 Task: Measure the distance between Portland and Sacramento.
Action: Key pressed ortlan
Screenshot: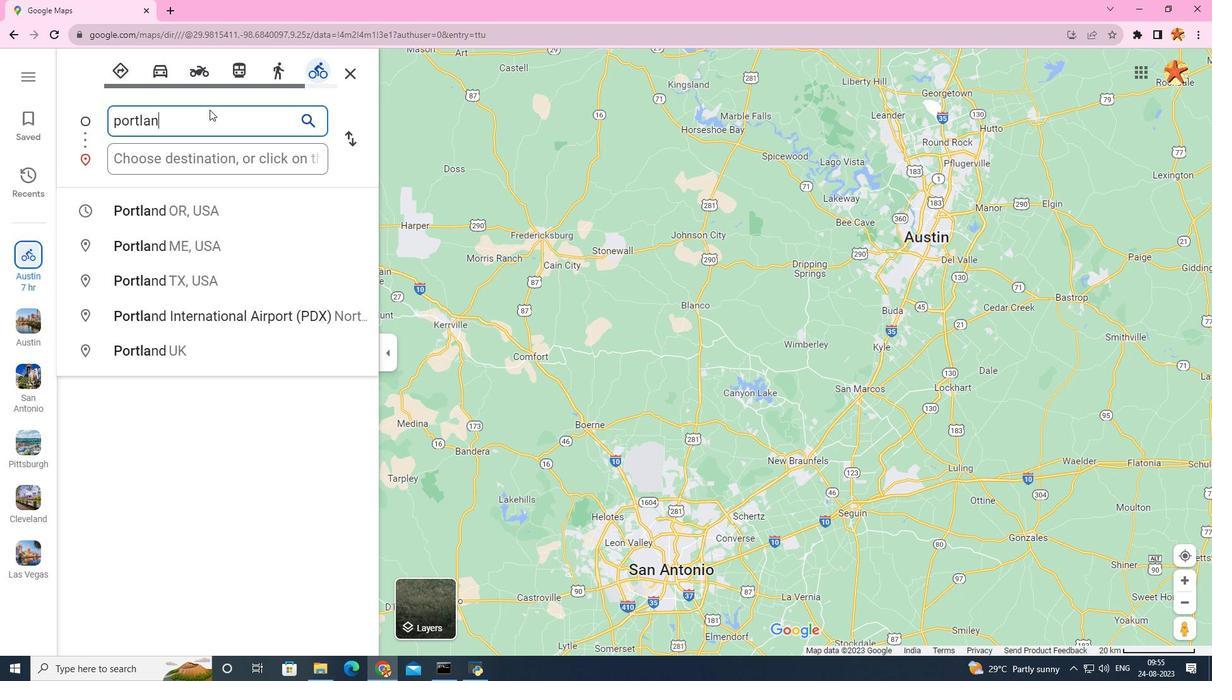 
Action: Mouse moved to (150, 212)
Screenshot: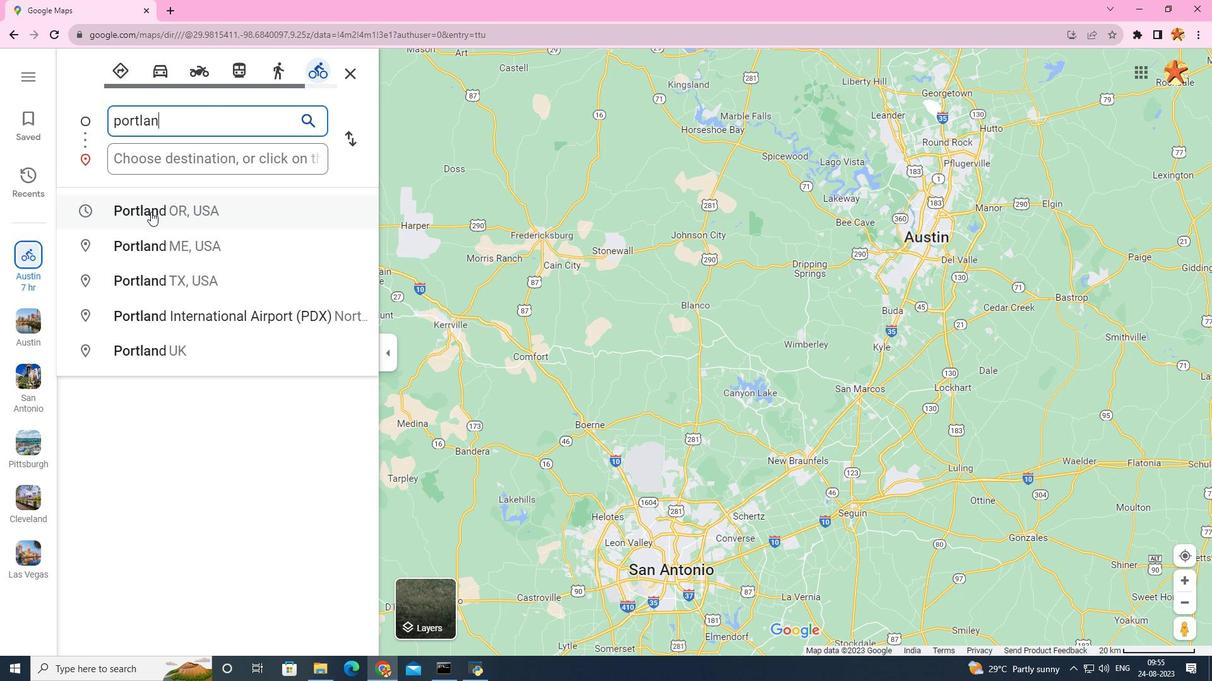 
Action: Mouse pressed left at (150, 212)
Screenshot: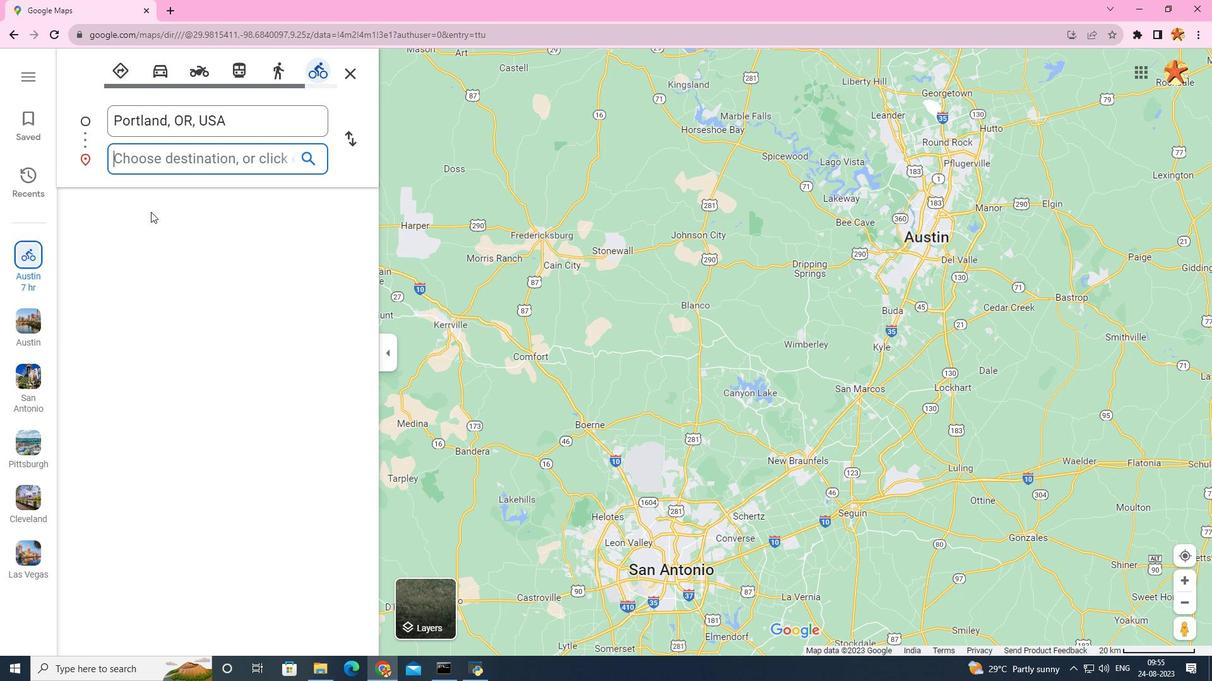 
Action: Mouse moved to (183, 162)
Screenshot: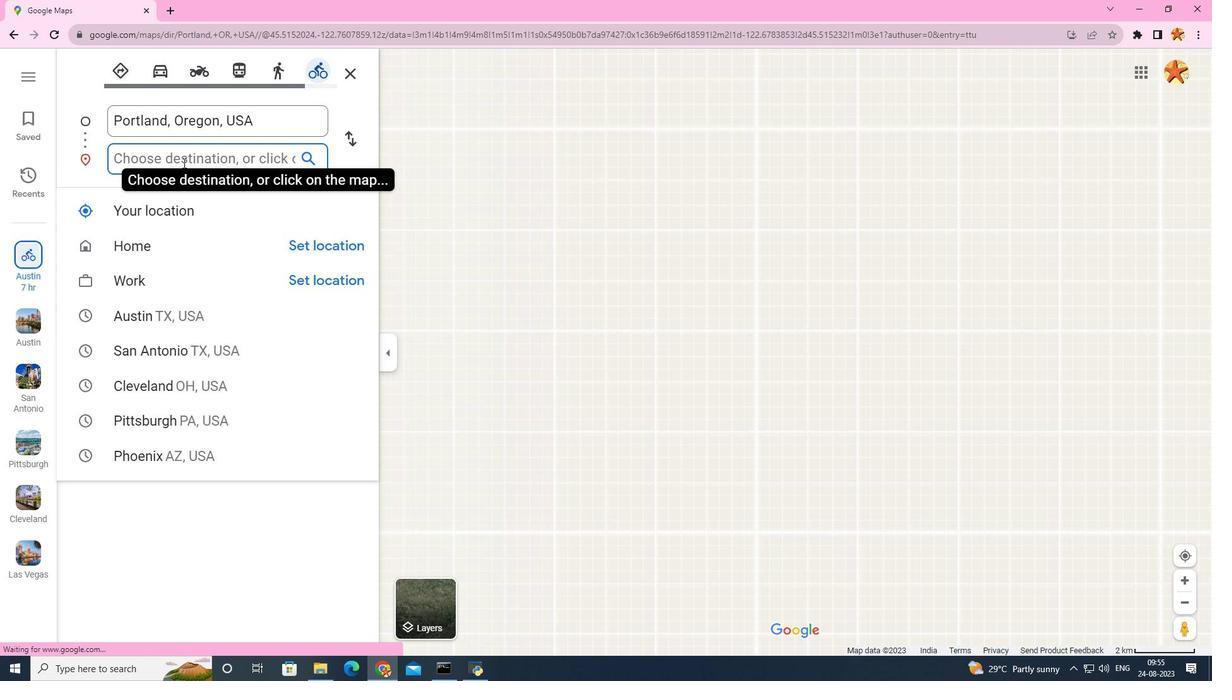 
Action: Mouse pressed left at (183, 162)
Screenshot: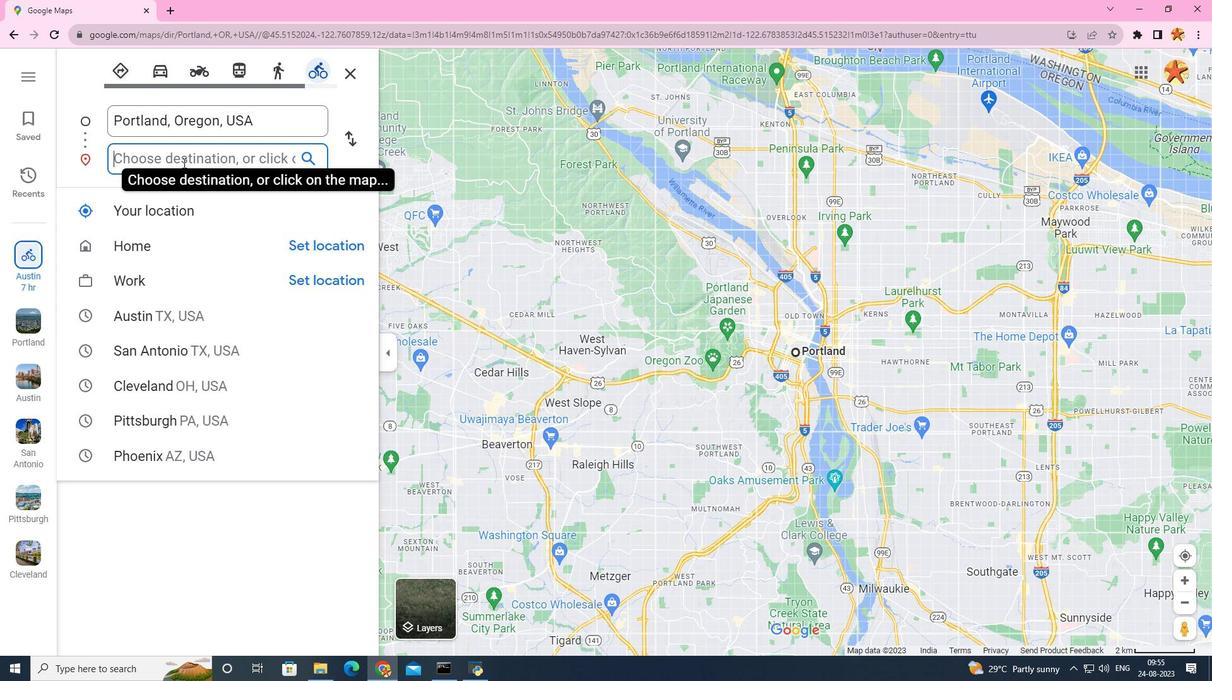 
Action: Mouse moved to (181, 161)
Screenshot: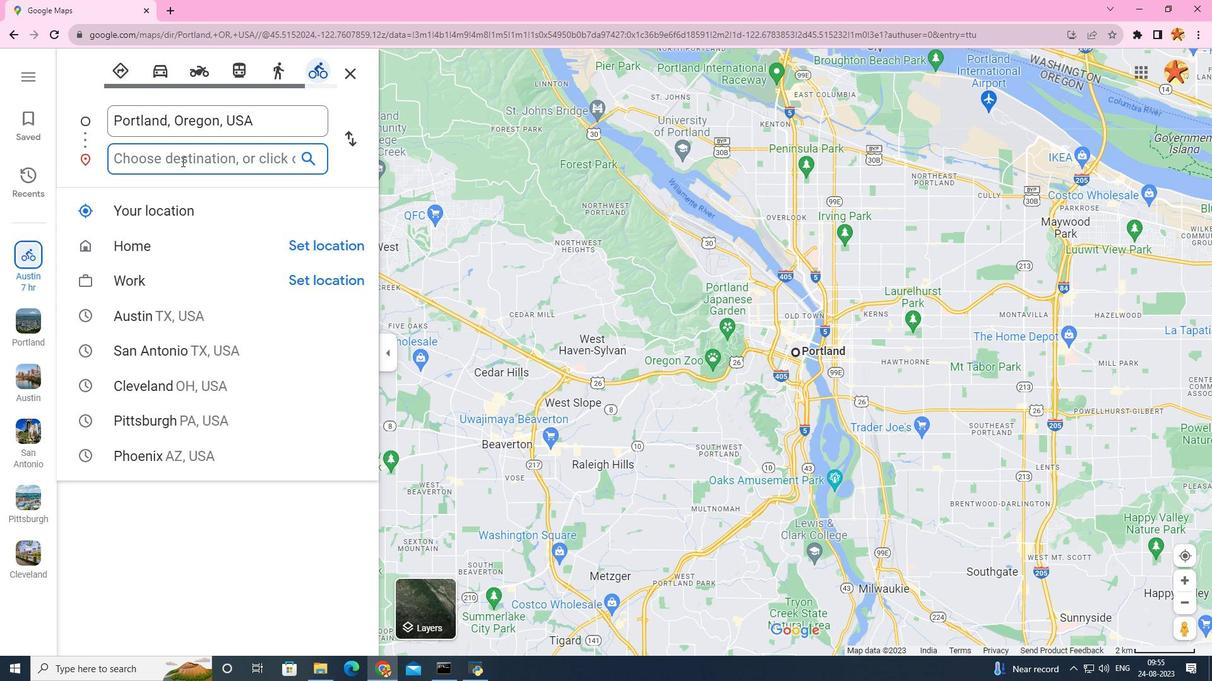
Action: Key pressed sacramento
Screenshot: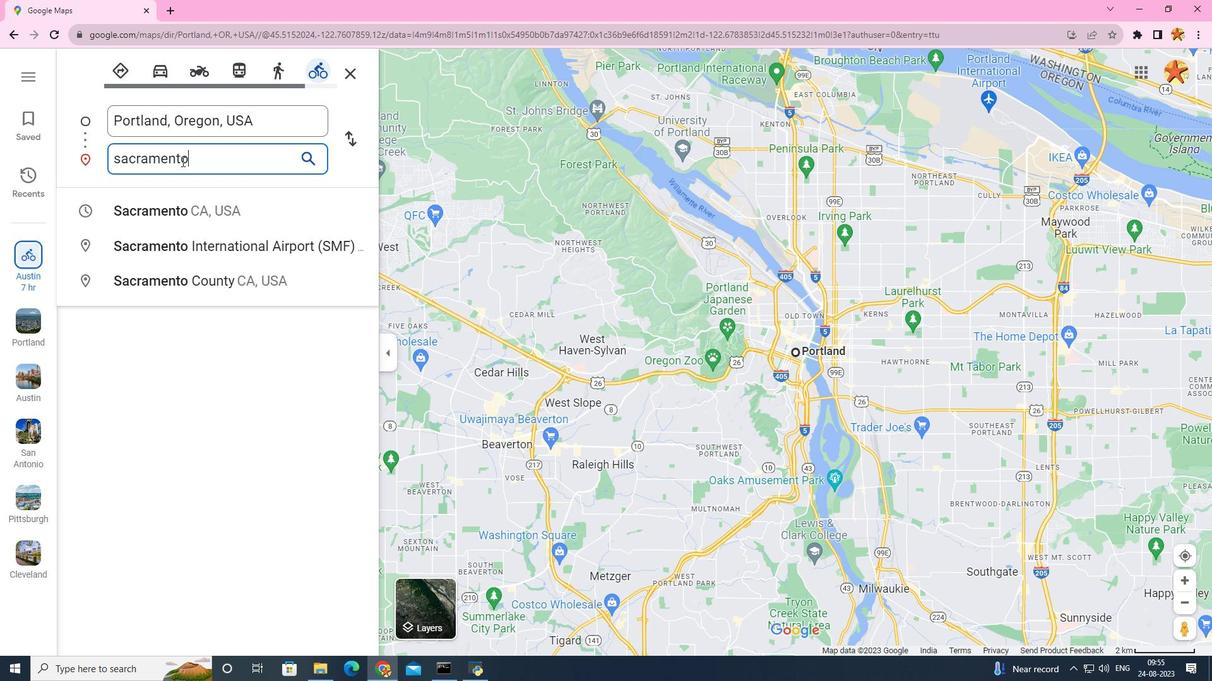 
Action: Mouse moved to (143, 211)
Screenshot: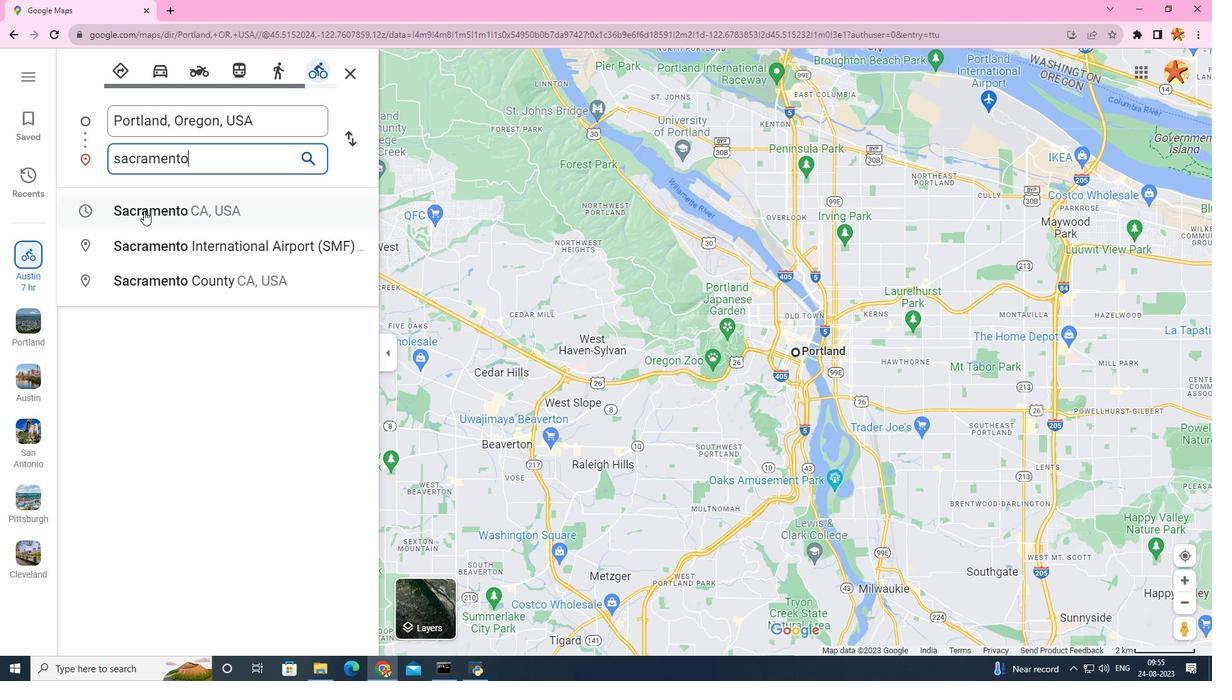 
Action: Mouse pressed left at (143, 211)
Screenshot: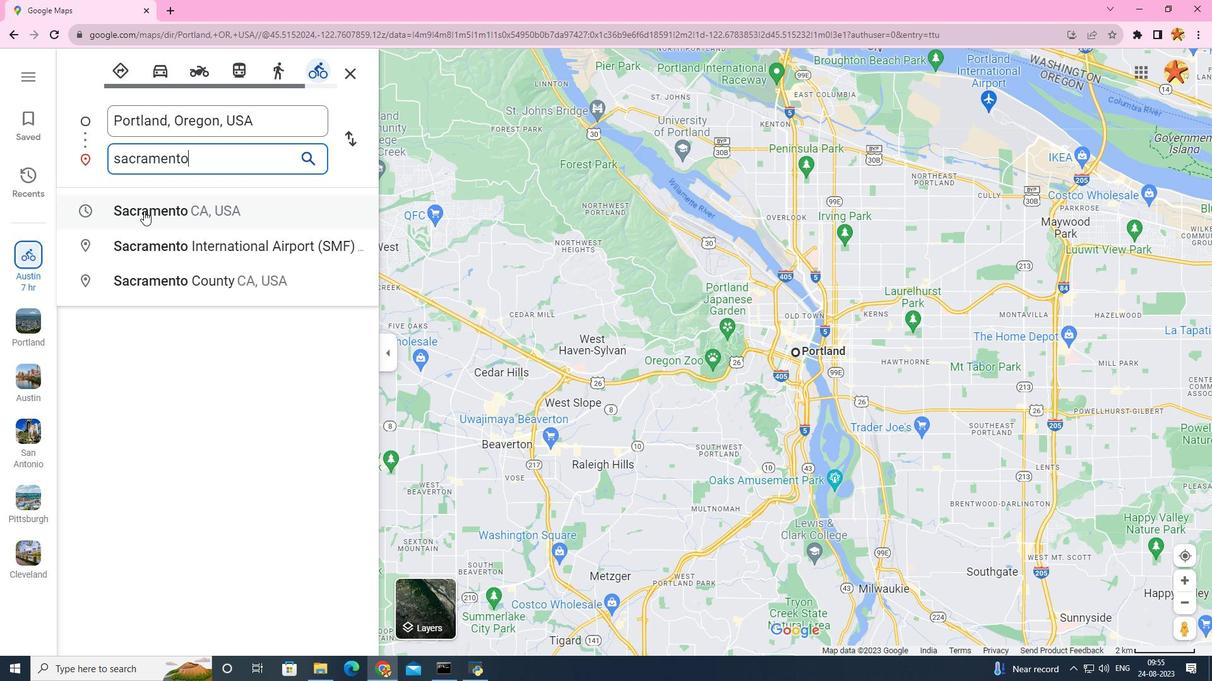 
Action: Mouse moved to (695, 611)
Screenshot: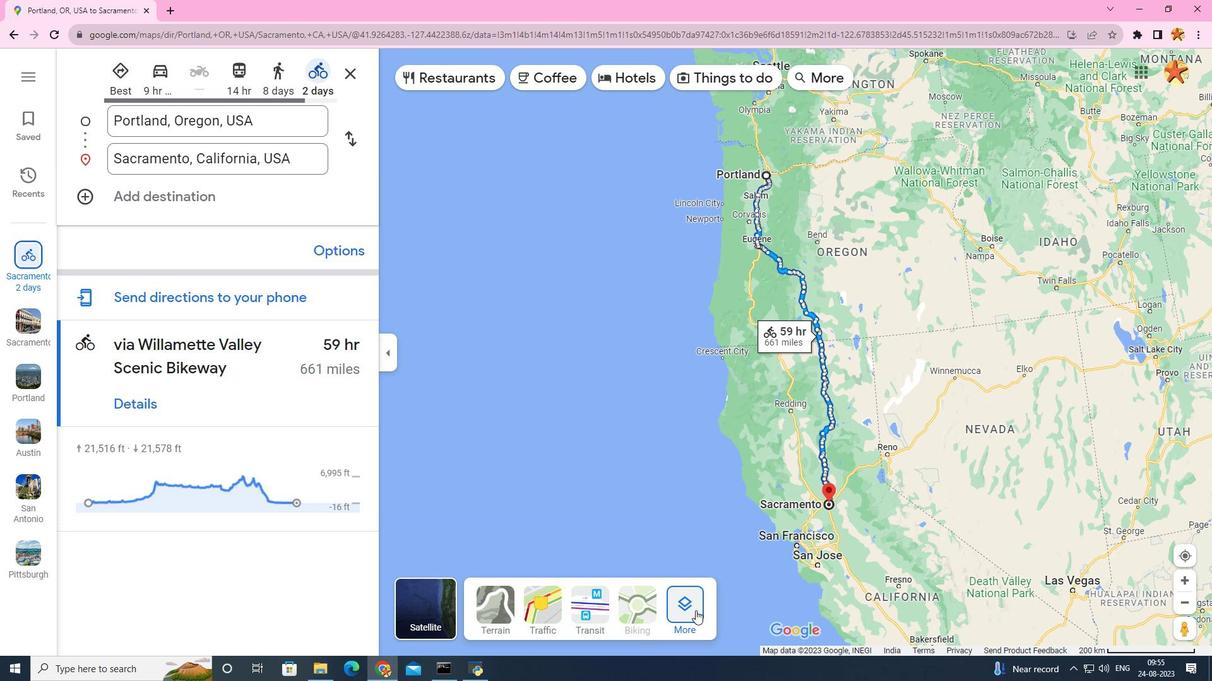 
Action: Mouse pressed left at (695, 611)
Screenshot: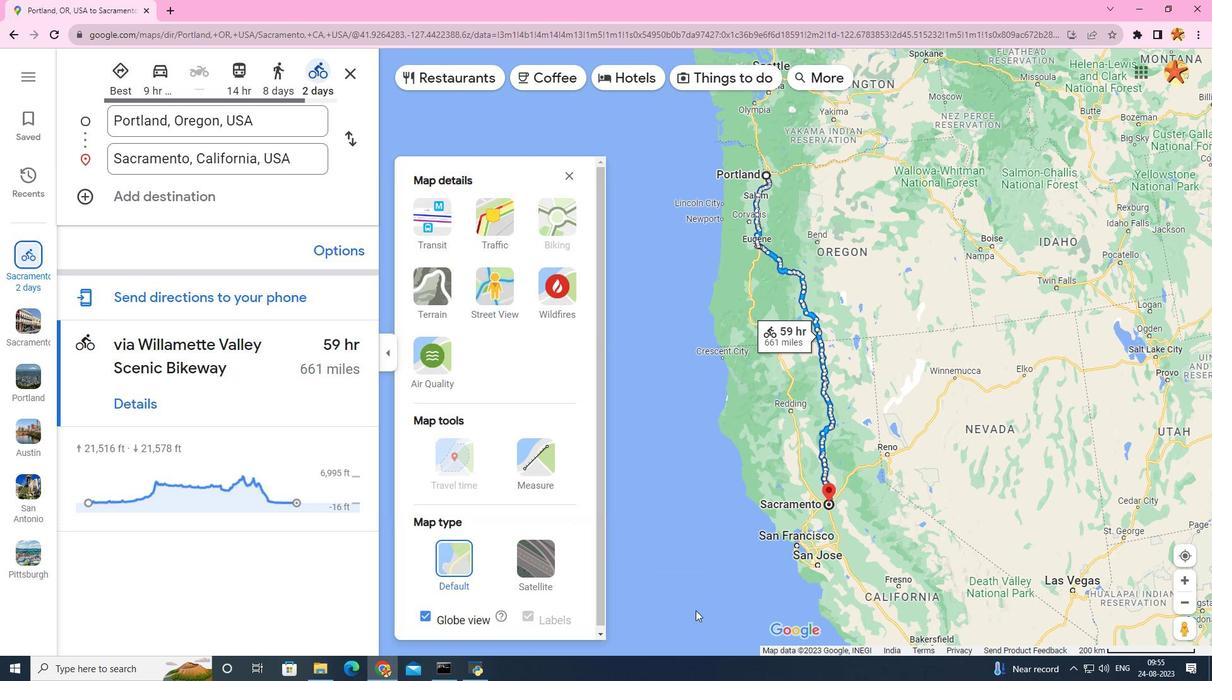 
Action: Mouse moved to (537, 467)
Screenshot: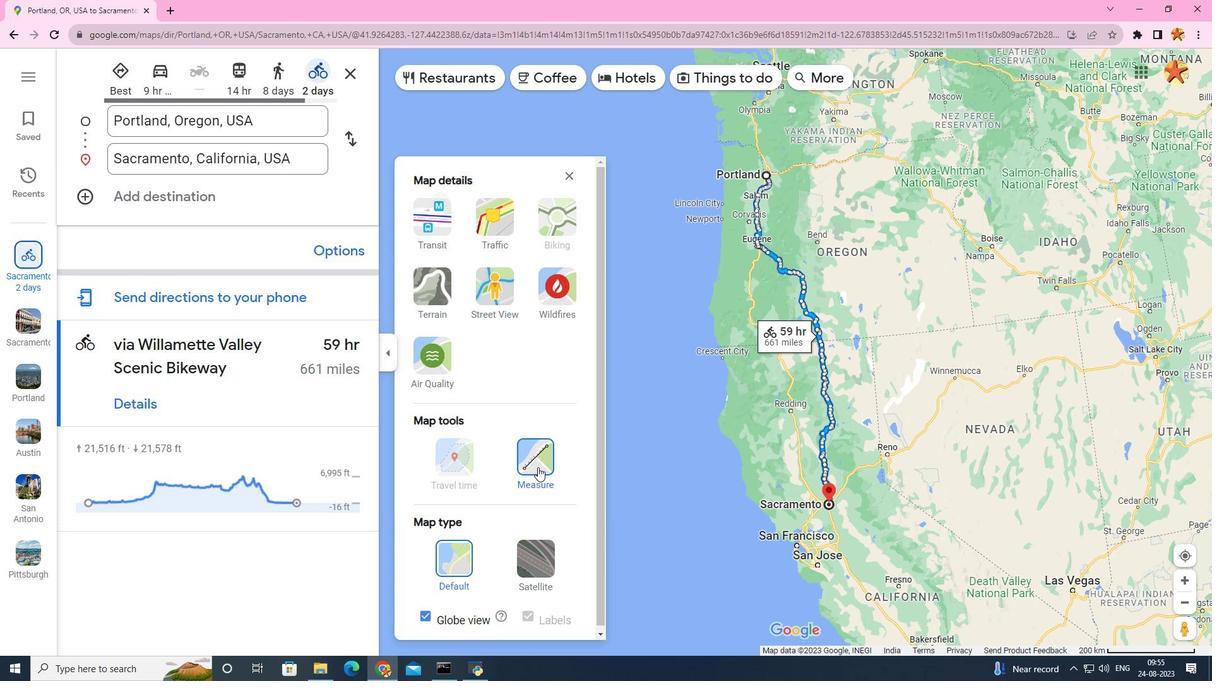 
Action: Mouse pressed left at (537, 467)
Screenshot: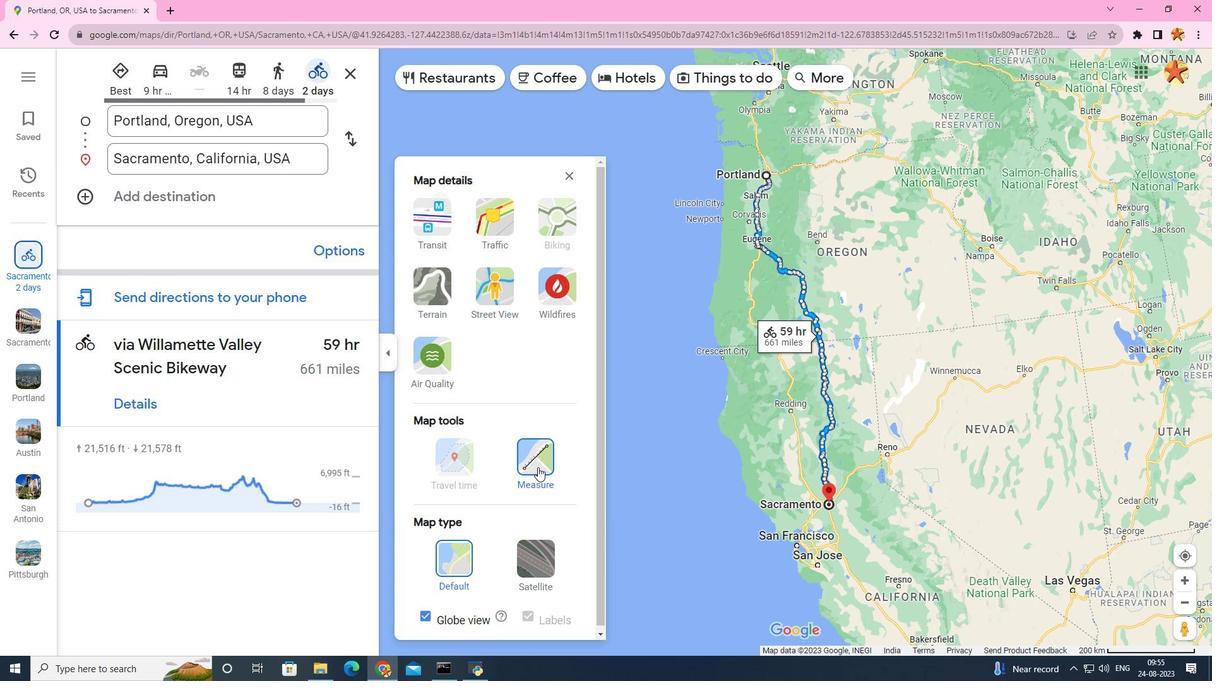 
Action: Mouse moved to (826, 506)
Screenshot: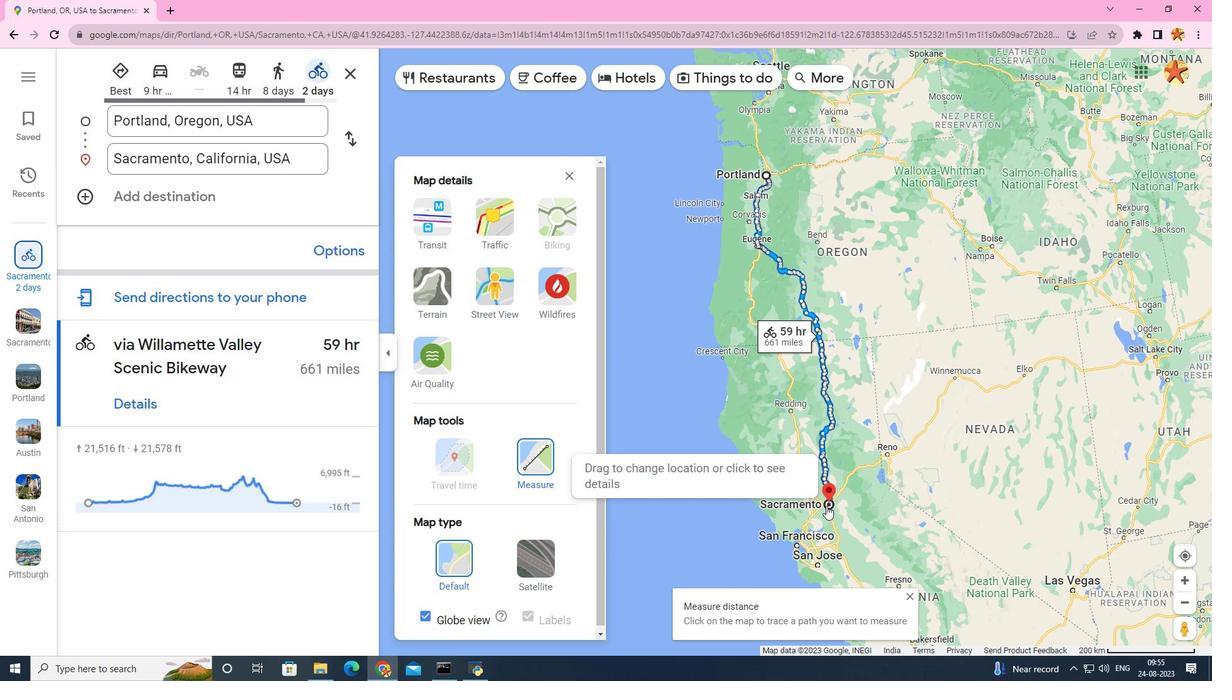 
Action: Mouse pressed left at (826, 506)
Screenshot: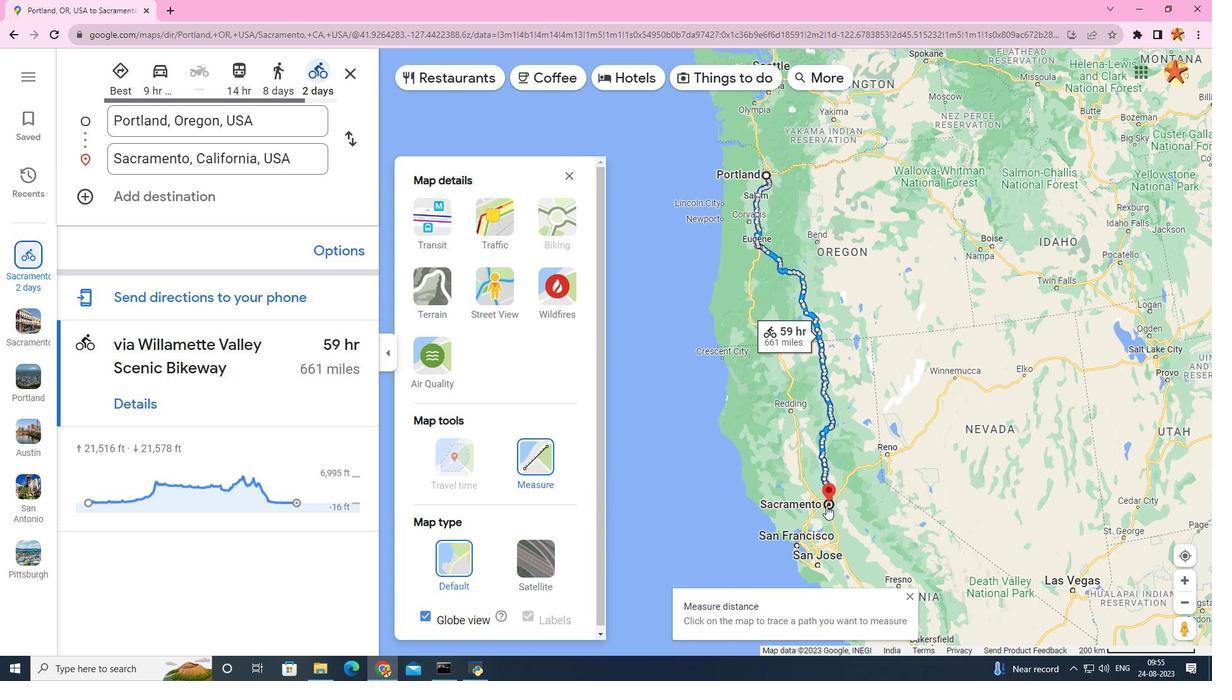 
Action: Mouse moved to (768, 175)
Screenshot: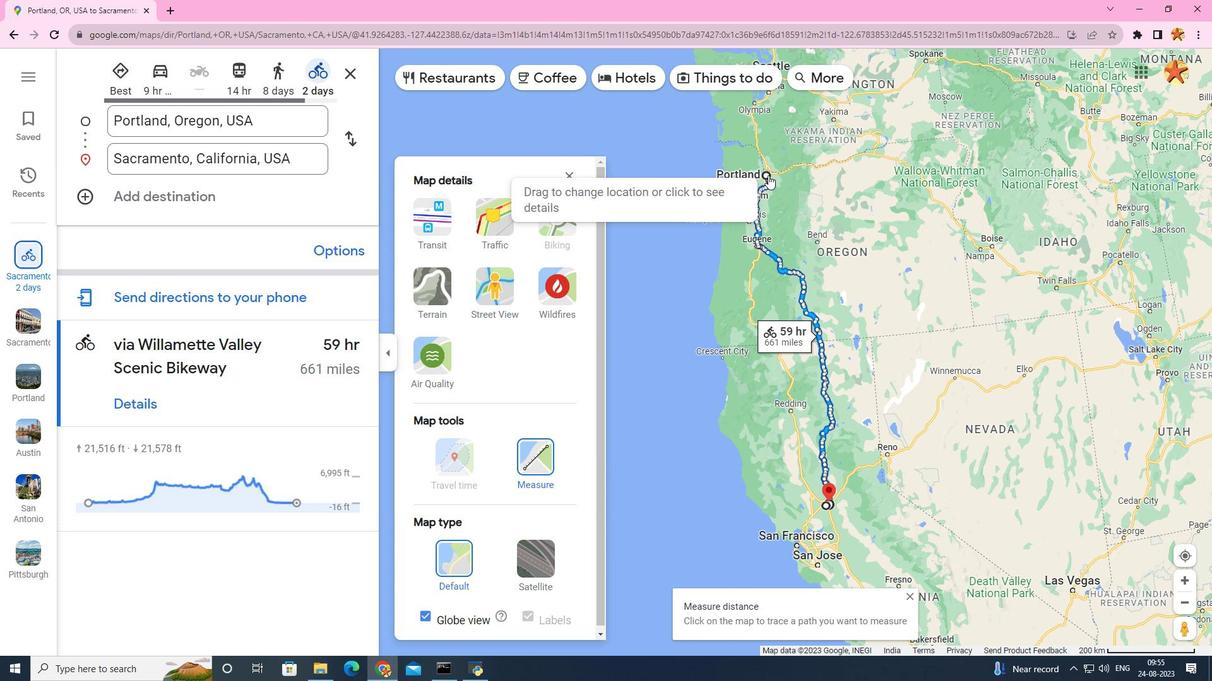 
Action: Mouse pressed left at (768, 175)
Screenshot: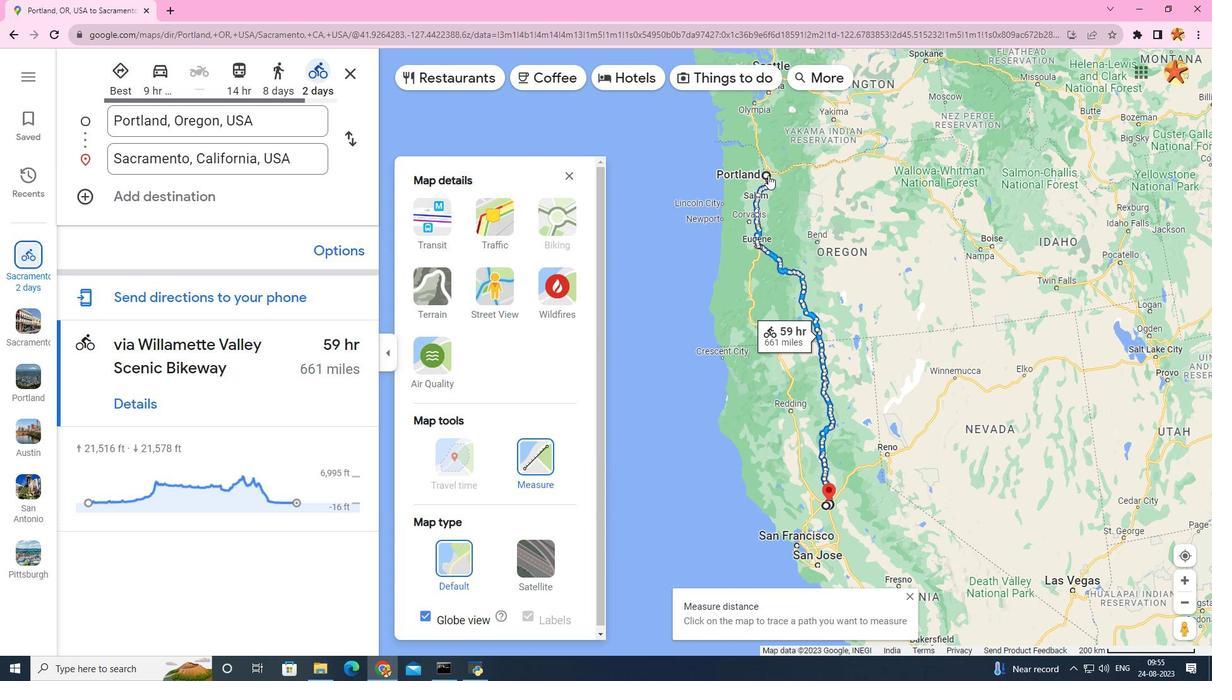
Action: Mouse moved to (683, 364)
Screenshot: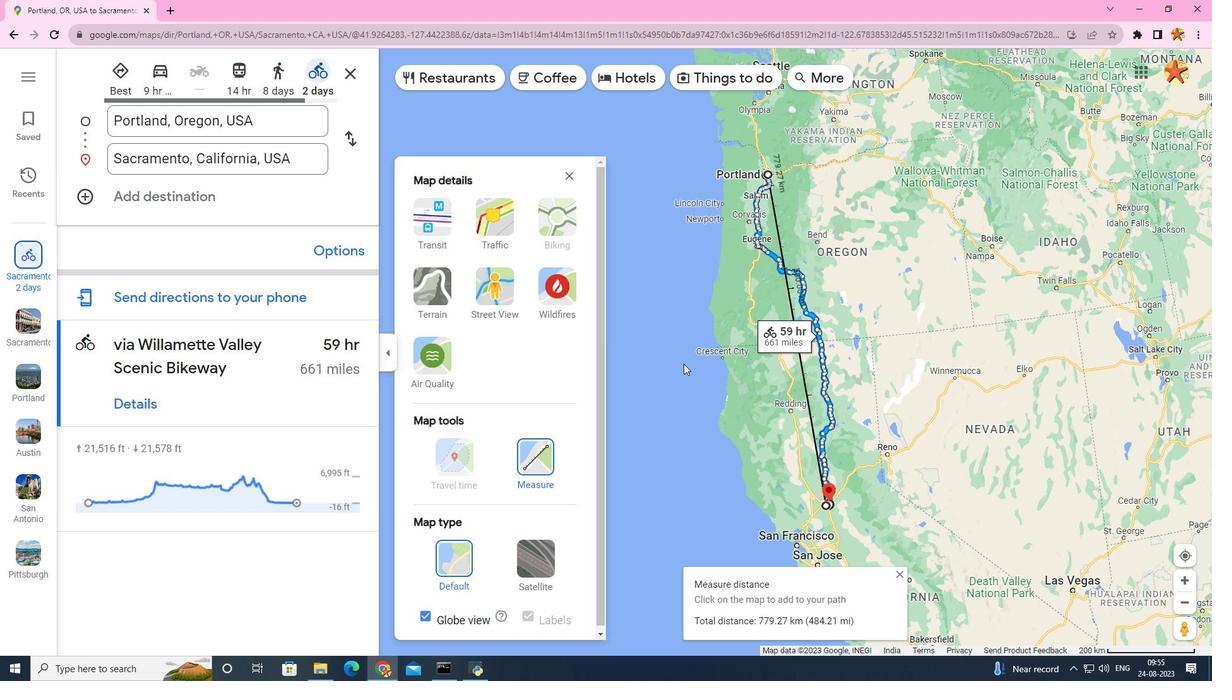 
